 Task: Create a section Epic Excursion and in the section, add a milestone Data Modelling in the project ArcticForge
Action: Mouse moved to (58, 277)
Screenshot: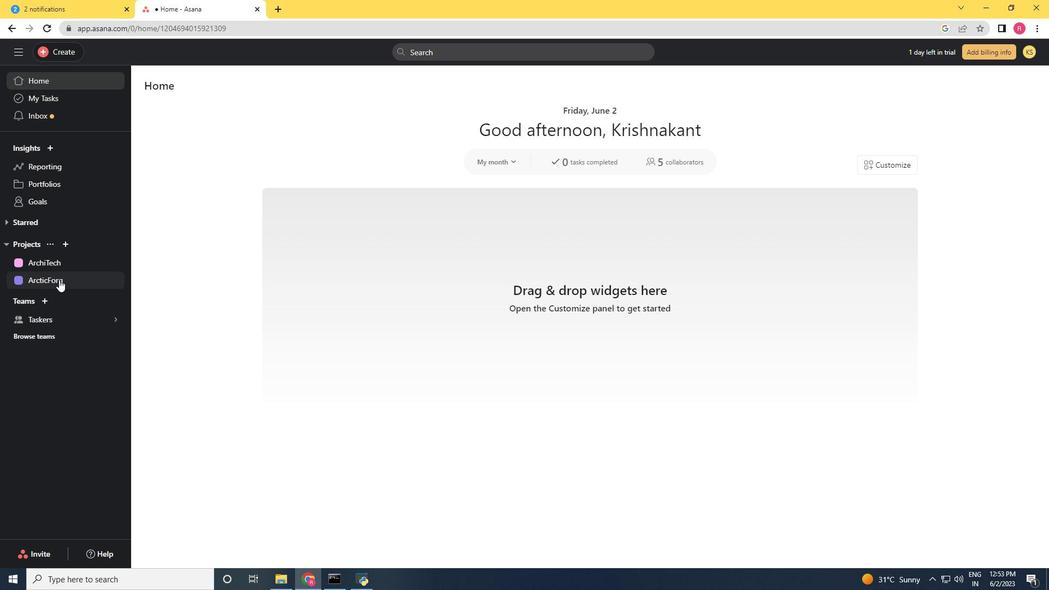 
Action: Mouse pressed left at (58, 277)
Screenshot: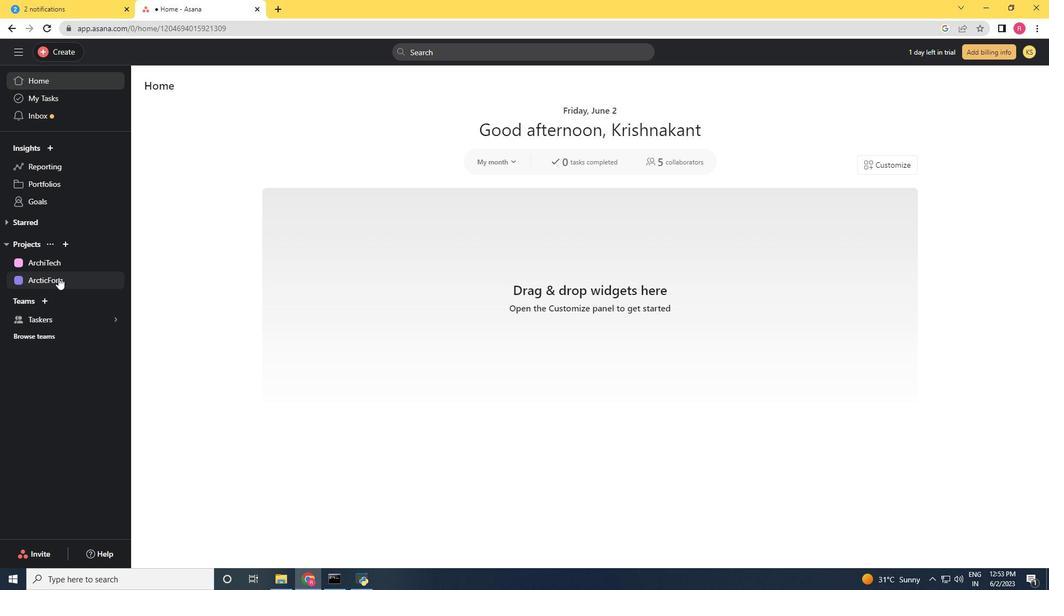 
Action: Mouse moved to (235, 439)
Screenshot: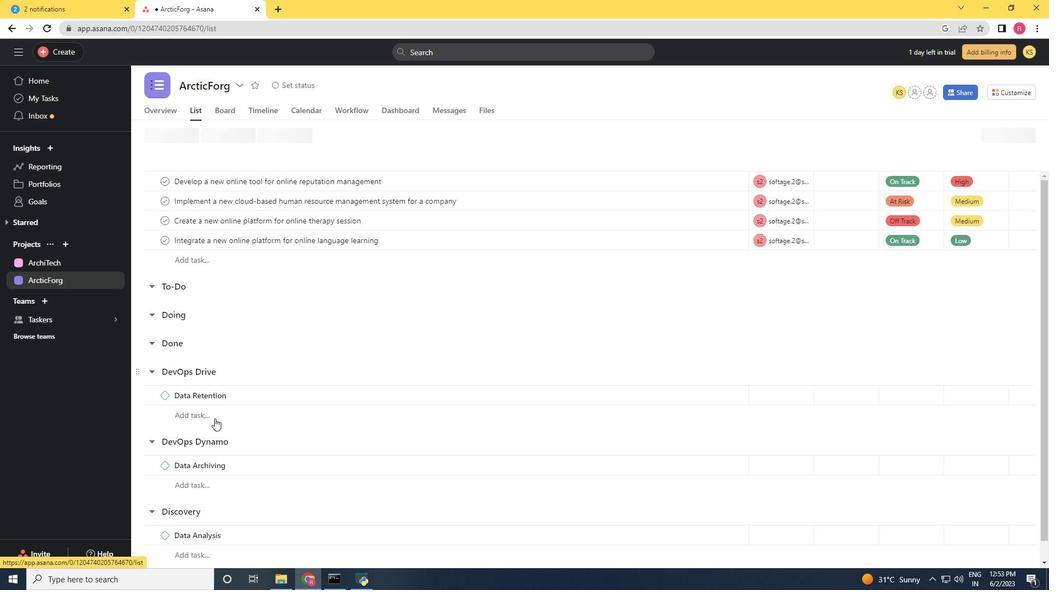 
Action: Mouse scrolled (235, 439) with delta (0, 0)
Screenshot: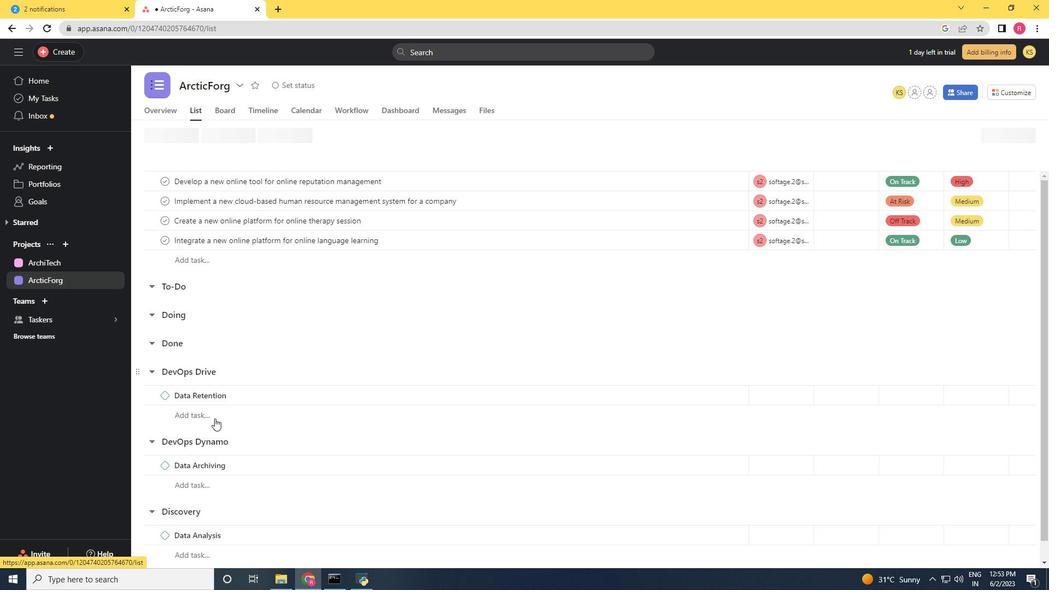 
Action: Mouse moved to (237, 440)
Screenshot: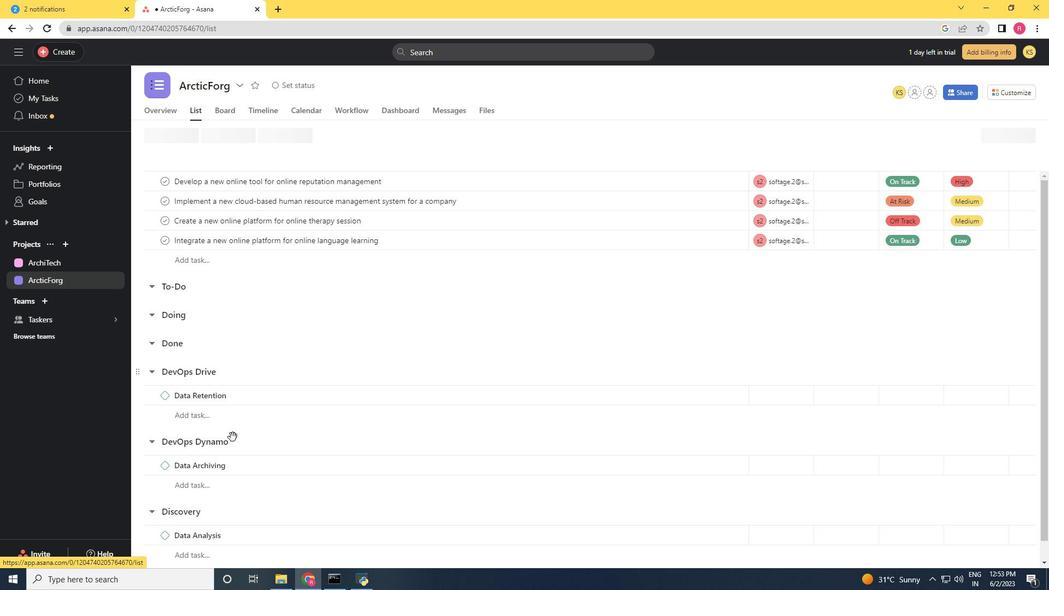 
Action: Mouse scrolled (237, 440) with delta (0, 0)
Screenshot: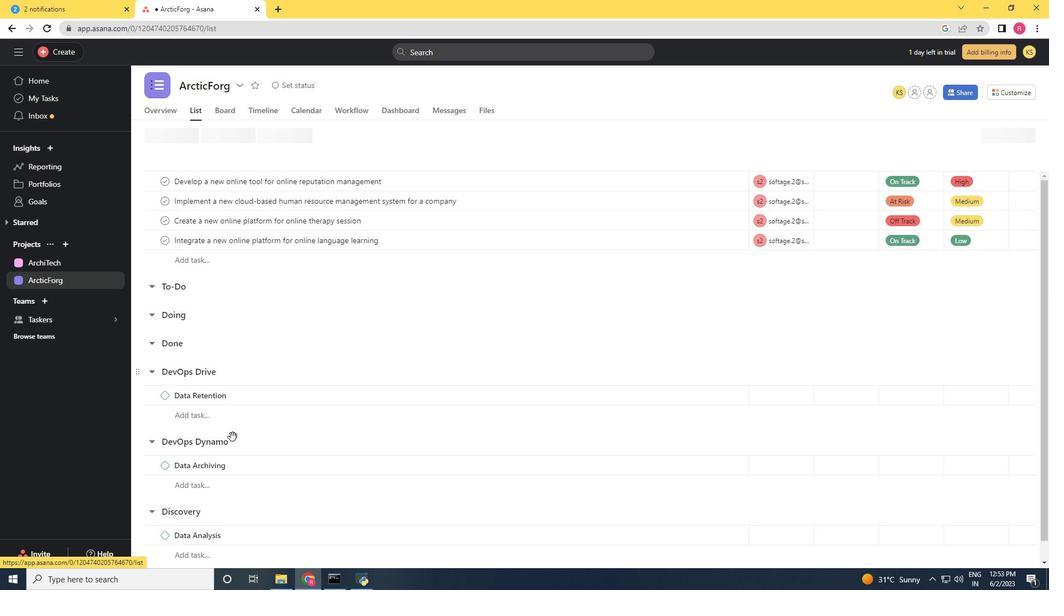 
Action: Mouse scrolled (237, 440) with delta (0, 0)
Screenshot: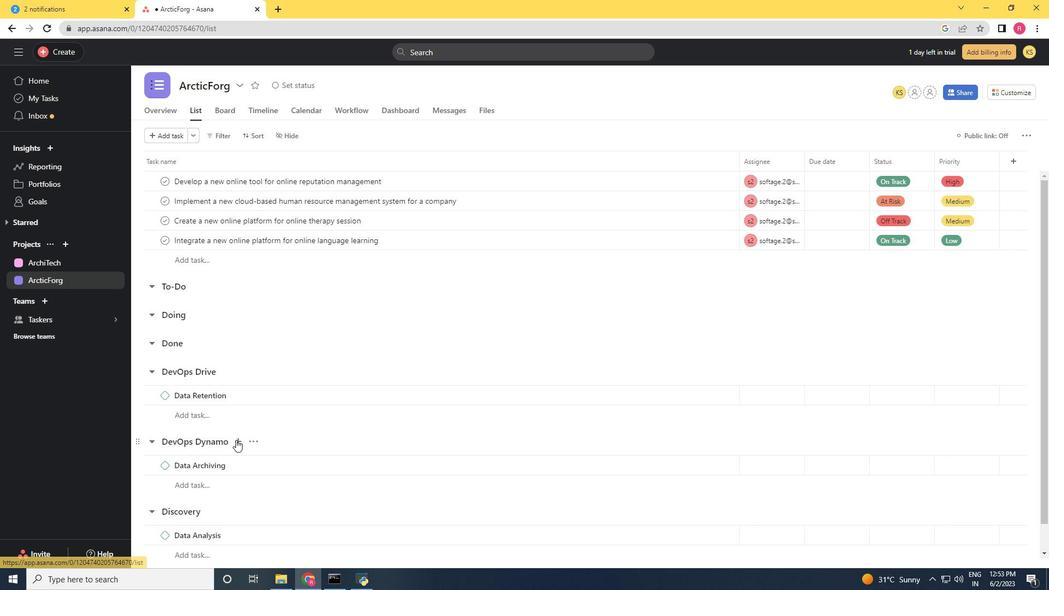 
Action: Mouse moved to (241, 444)
Screenshot: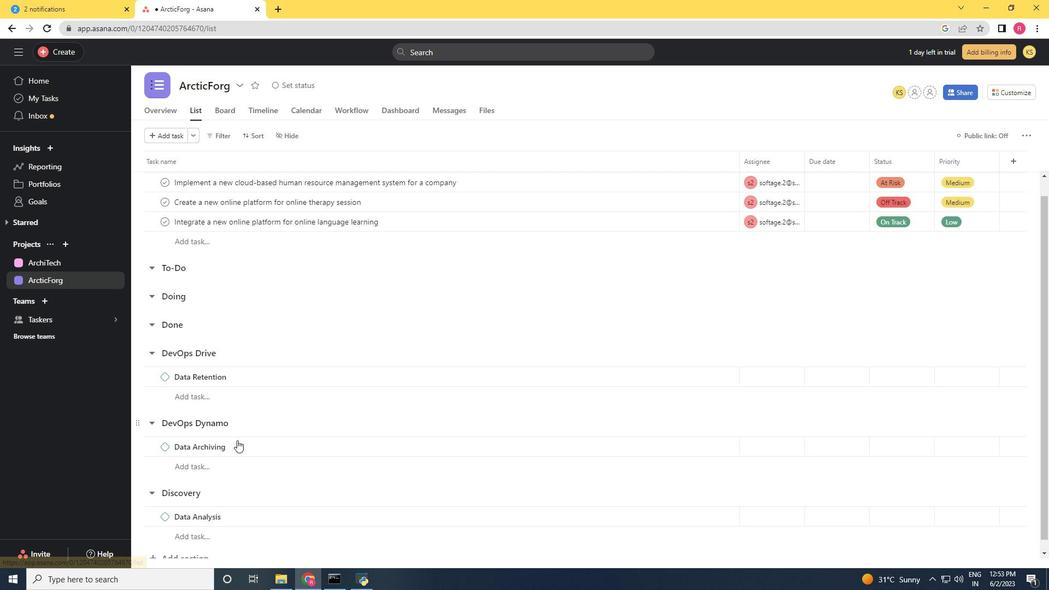 
Action: Mouse scrolled (241, 443) with delta (0, 0)
Screenshot: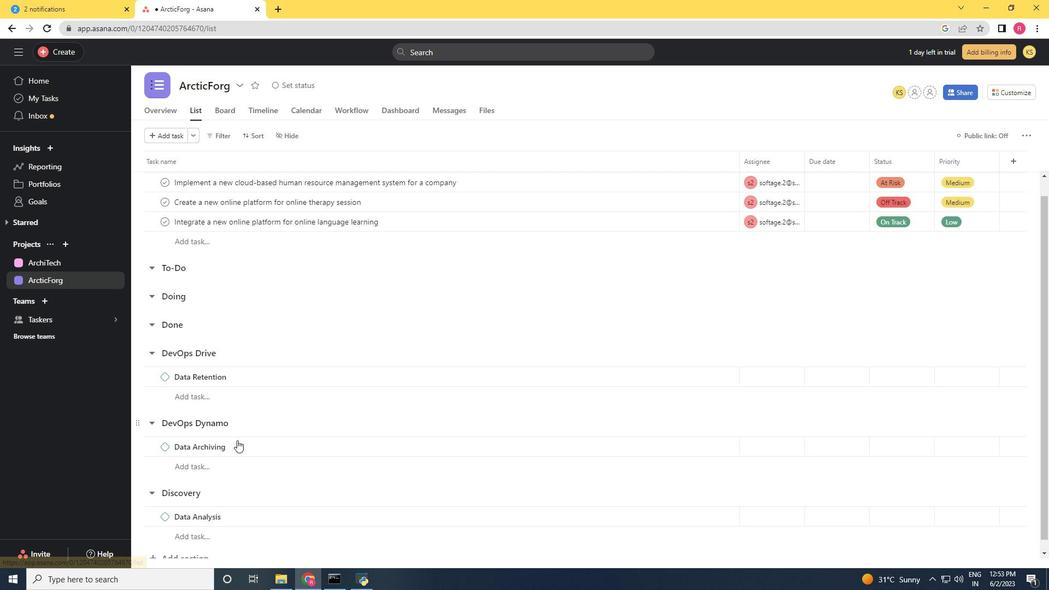 
Action: Mouse moved to (184, 553)
Screenshot: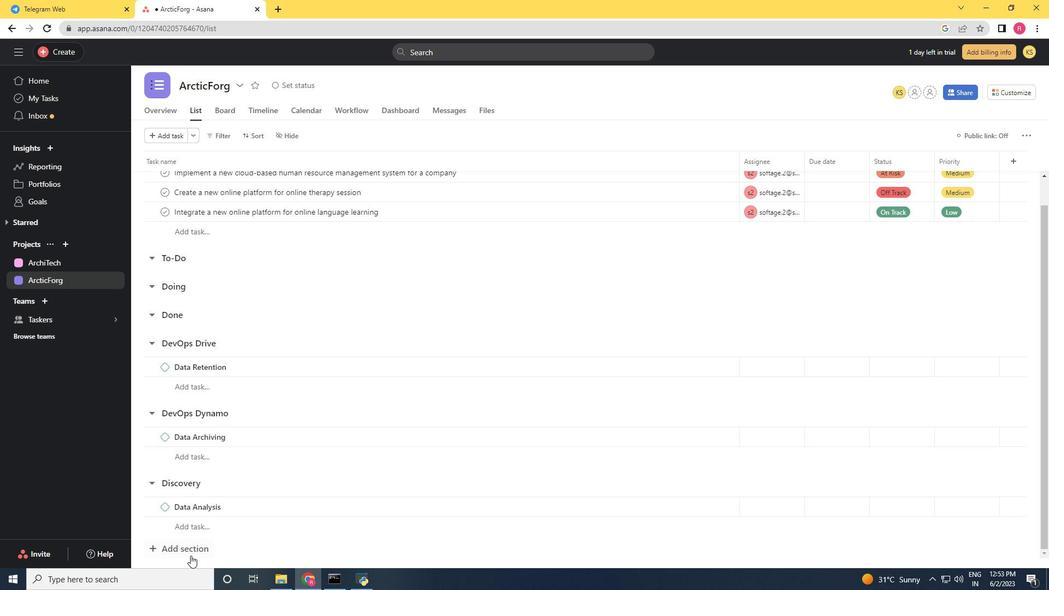 
Action: Mouse pressed left at (184, 553)
Screenshot: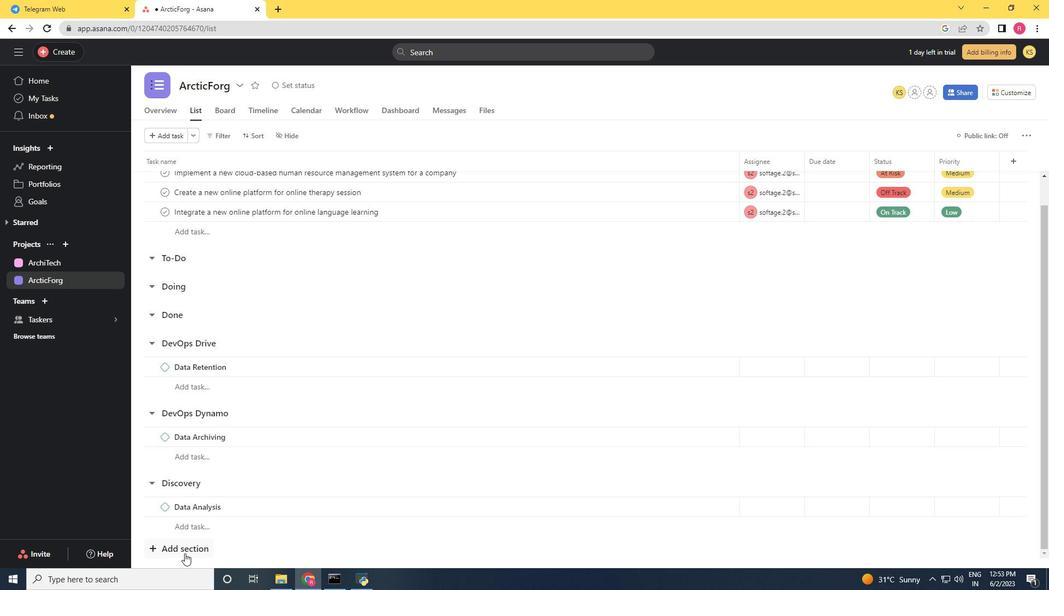 
Action: Mouse moved to (198, 546)
Screenshot: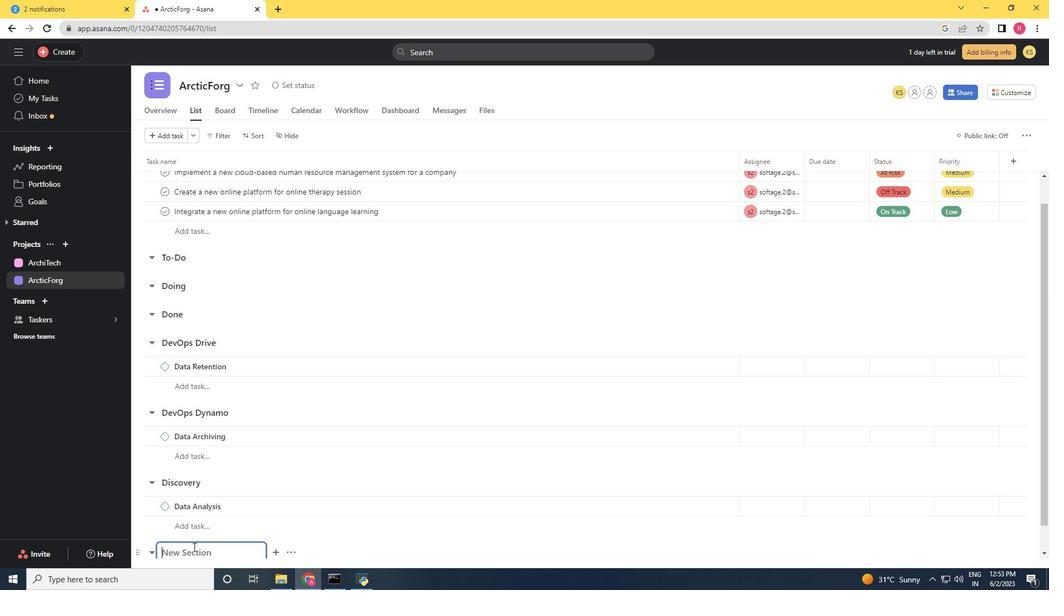 
Action: Mouse scrolled (198, 545) with delta (0, 0)
Screenshot: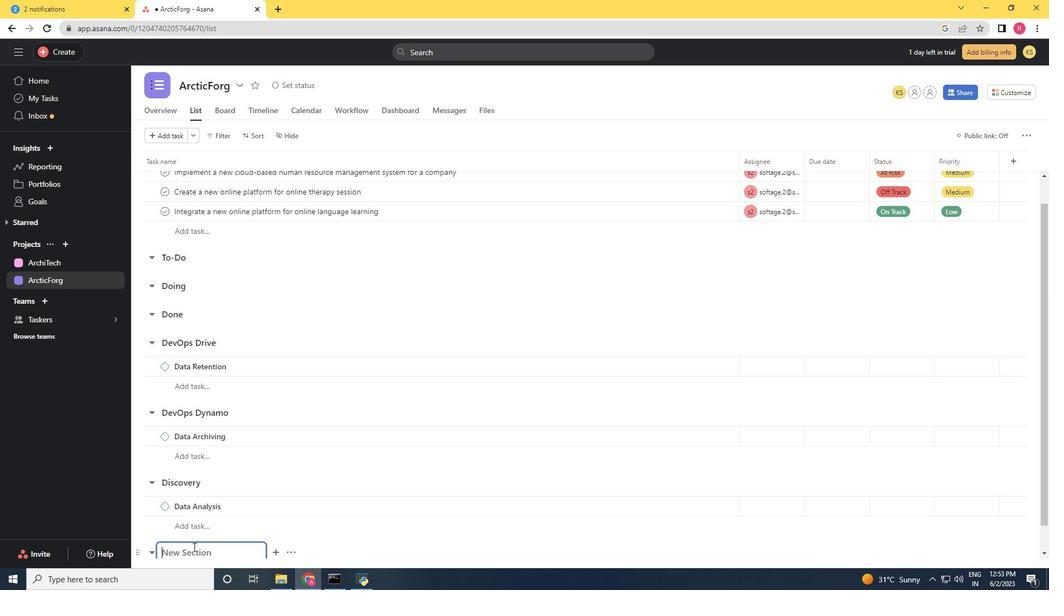 
Action: Mouse moved to (200, 547)
Screenshot: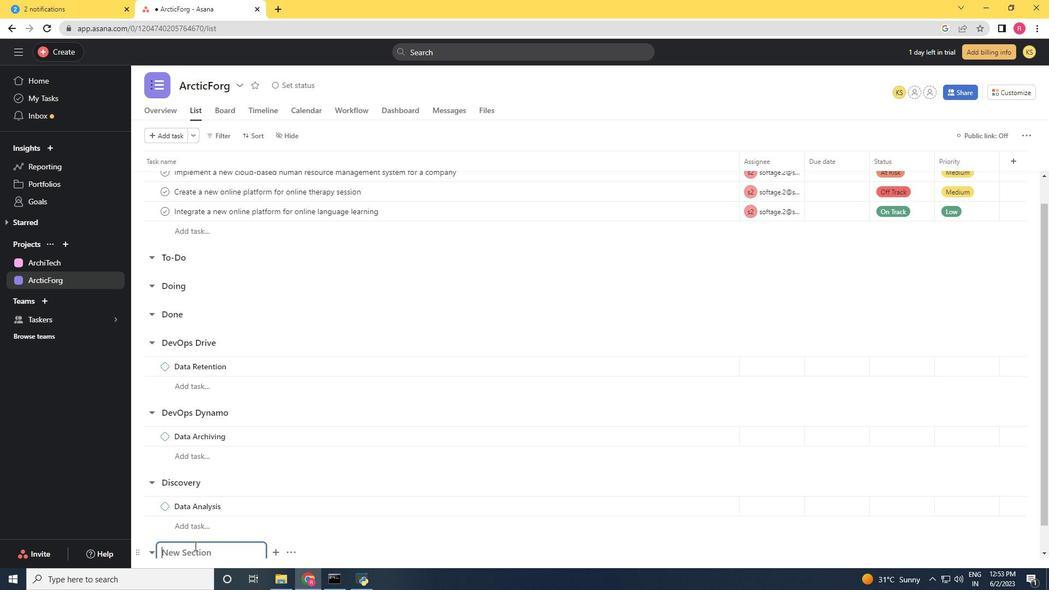 
Action: Mouse scrolled (200, 546) with delta (0, 0)
Screenshot: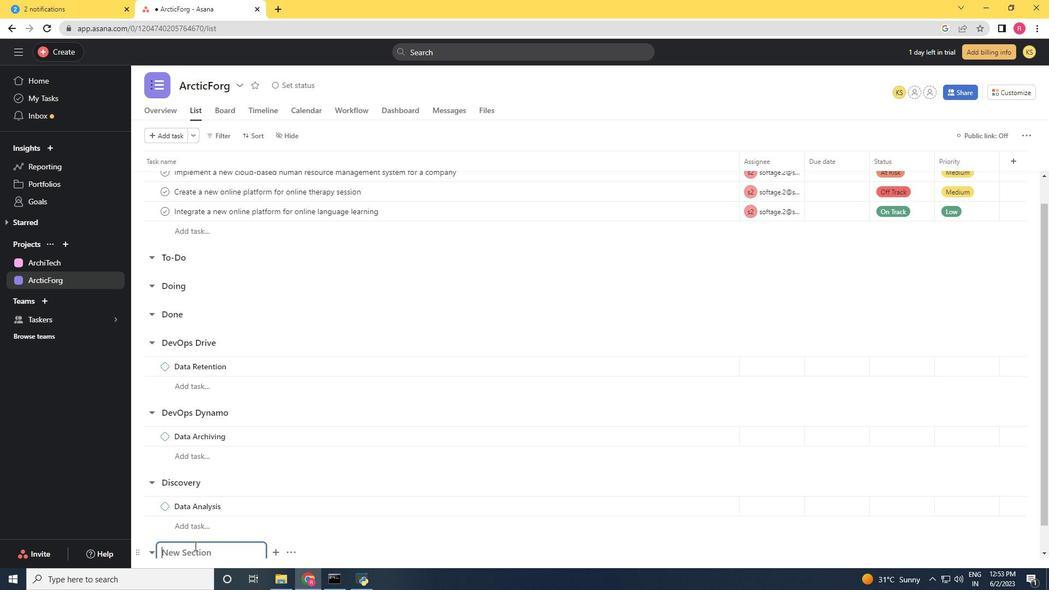 
Action: Mouse scrolled (200, 546) with delta (0, 0)
Screenshot: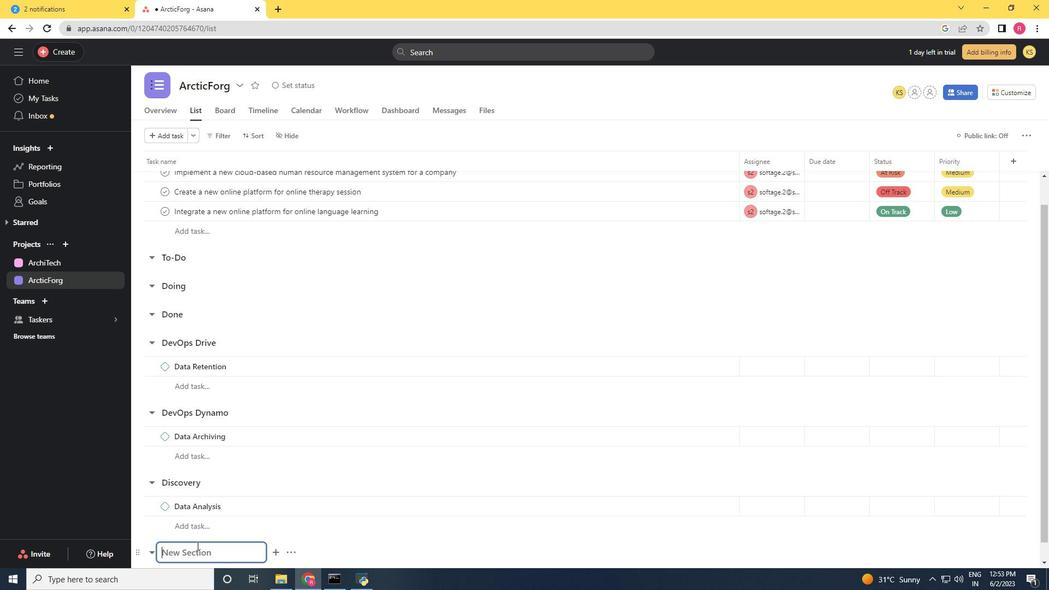 
Action: Mouse moved to (381, 492)
Screenshot: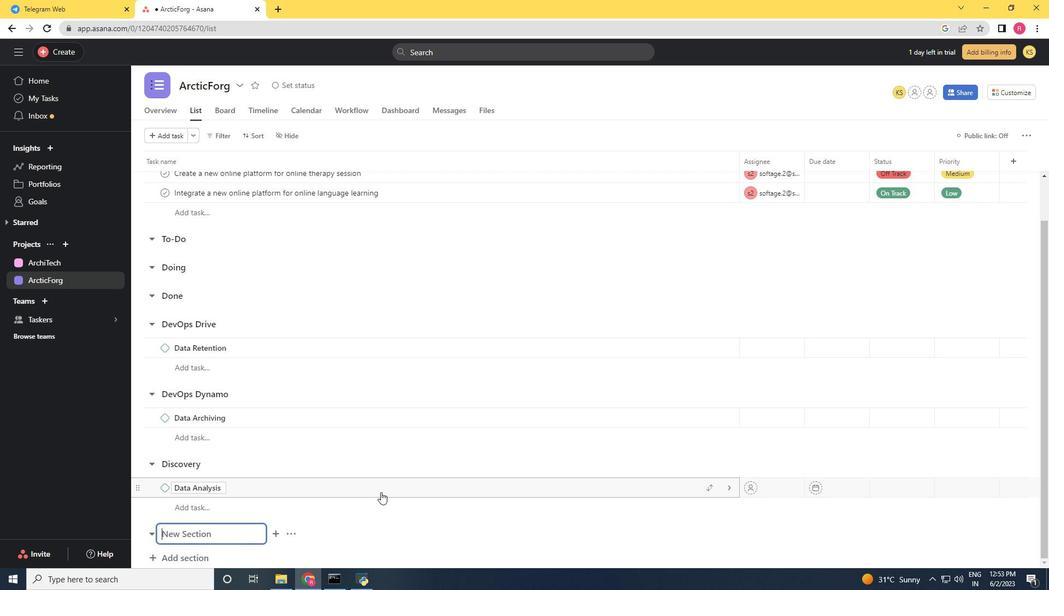 
Action: Key pressed <Key.shift>Epic<Key.space><Key.shift><Key.shift><Key.shift><Key.shift>Excursin<Key.space><Key.backspace><Key.backspace><Key.backspace><Key.backspace><Key.backspace><Key.backspace>ursion<Key.enter><Key.shift><Key.shift>Data<Key.space><Key.shift><Key.shift><Key.shift><Key.shift><Key.shift><Key.shift><Key.shift><Key.shift><Key.shift><Key.shift><Key.shift><Key.shift><Key.shift><Key.shift><Key.shift>Modl<Key.backspace>elling
Screenshot: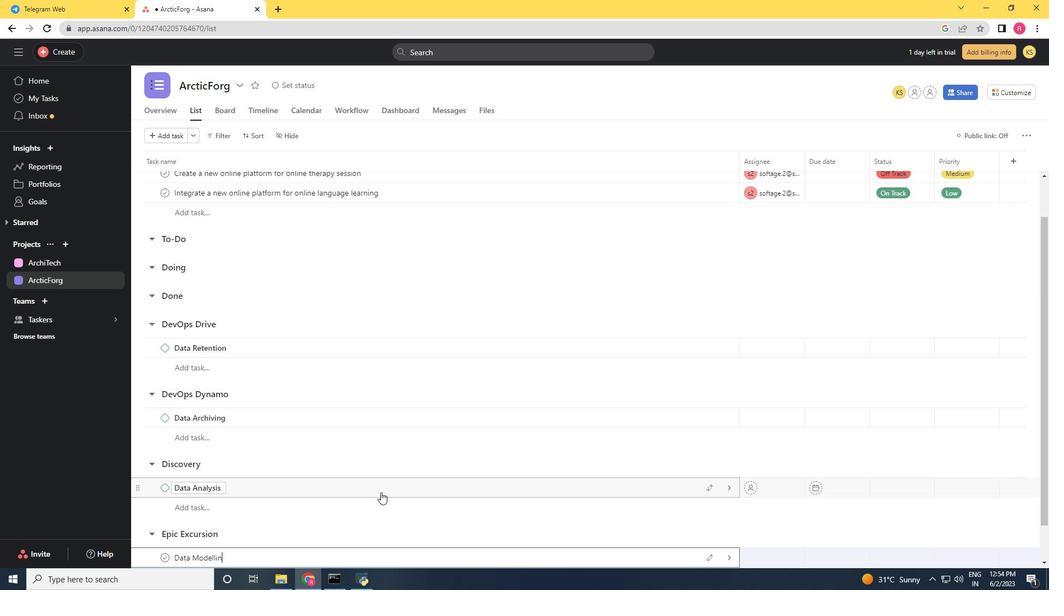 
Action: Mouse moved to (345, 531)
Screenshot: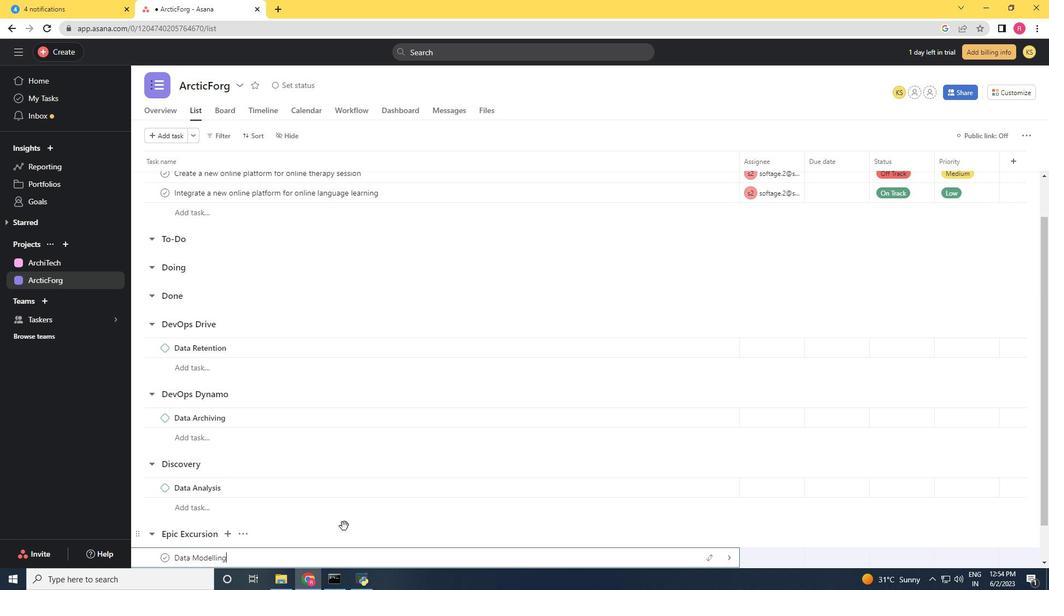 
Action: Mouse scrolled (345, 530) with delta (0, 0)
Screenshot: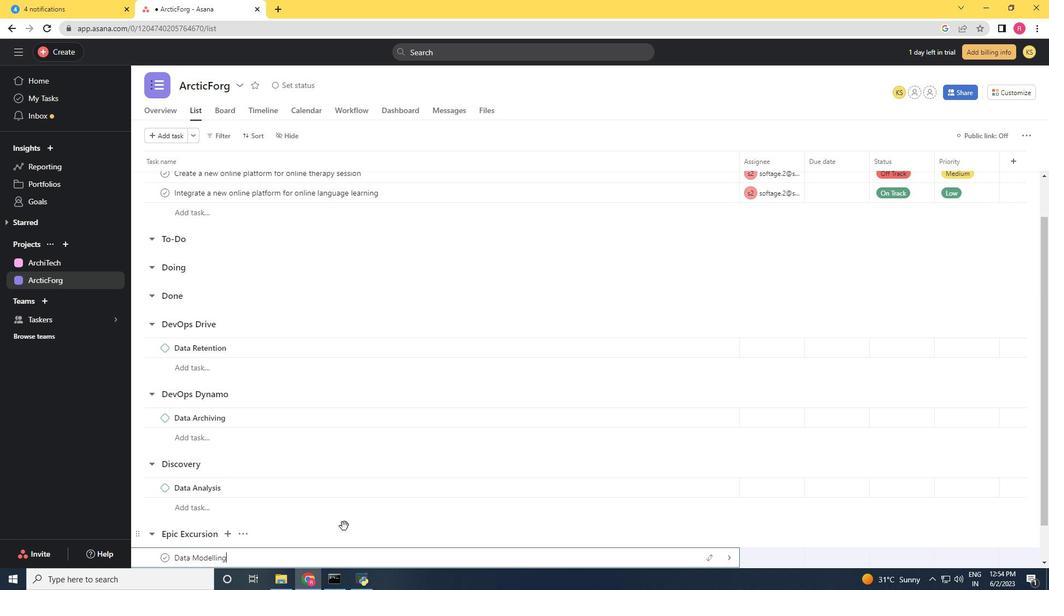 
Action: Mouse scrolled (345, 530) with delta (0, 0)
Screenshot: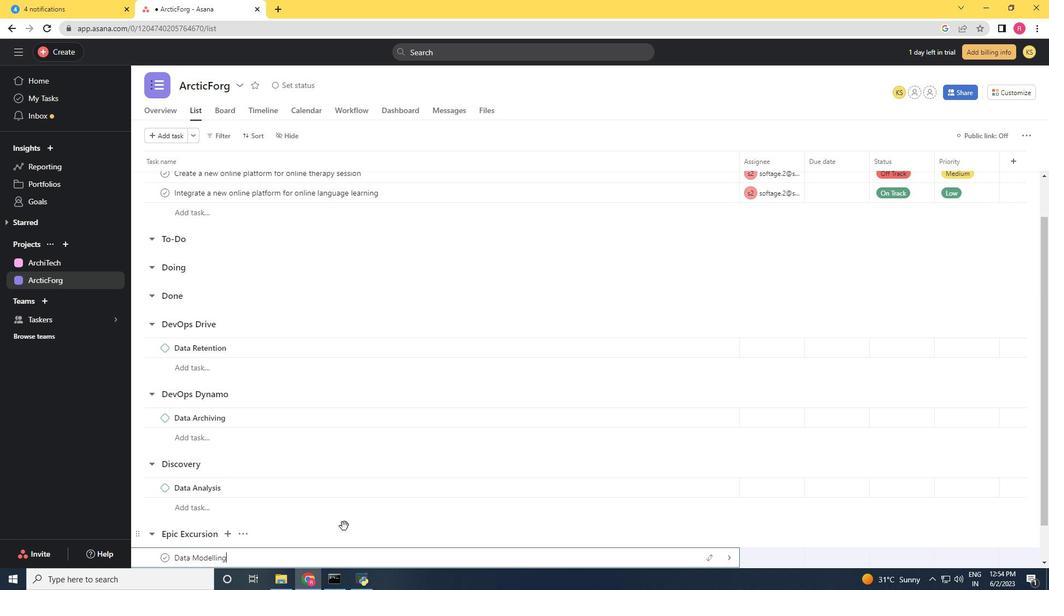 
Action: Mouse moved to (346, 531)
Screenshot: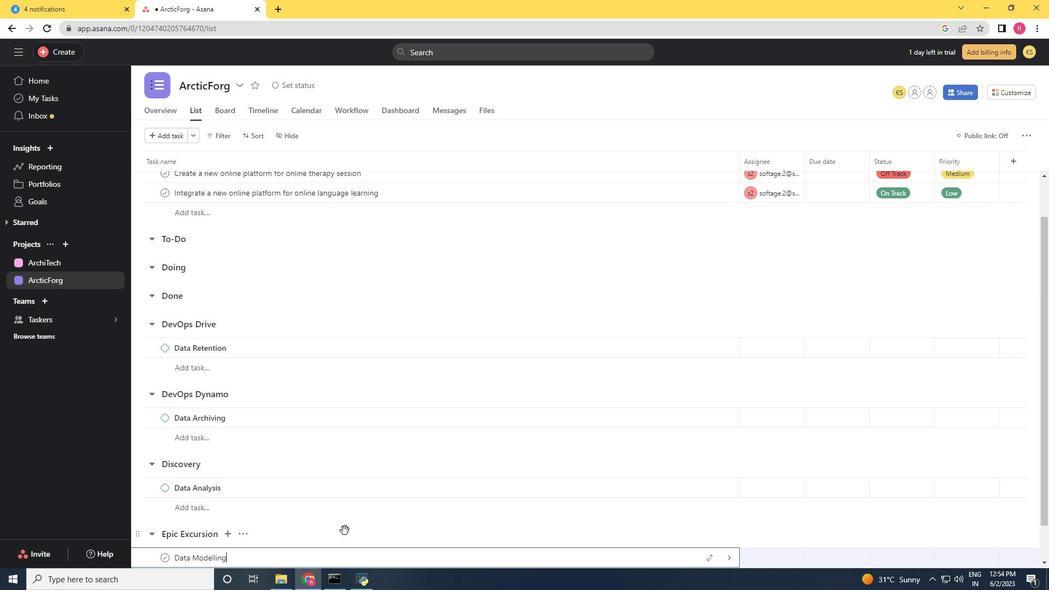 
Action: Mouse scrolled (346, 530) with delta (0, 0)
Screenshot: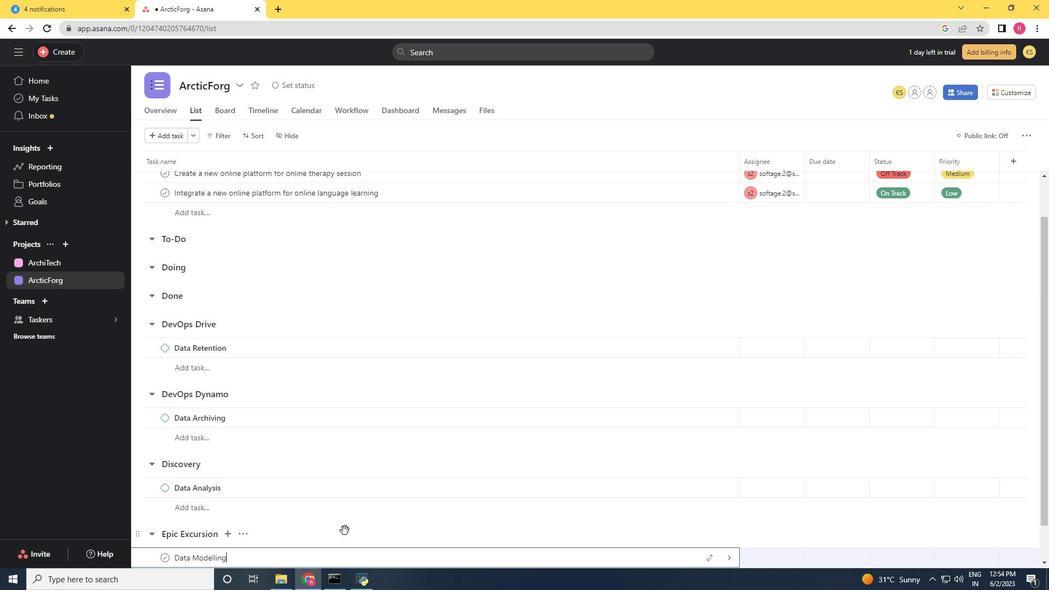 
Action: Mouse moved to (296, 518)
Screenshot: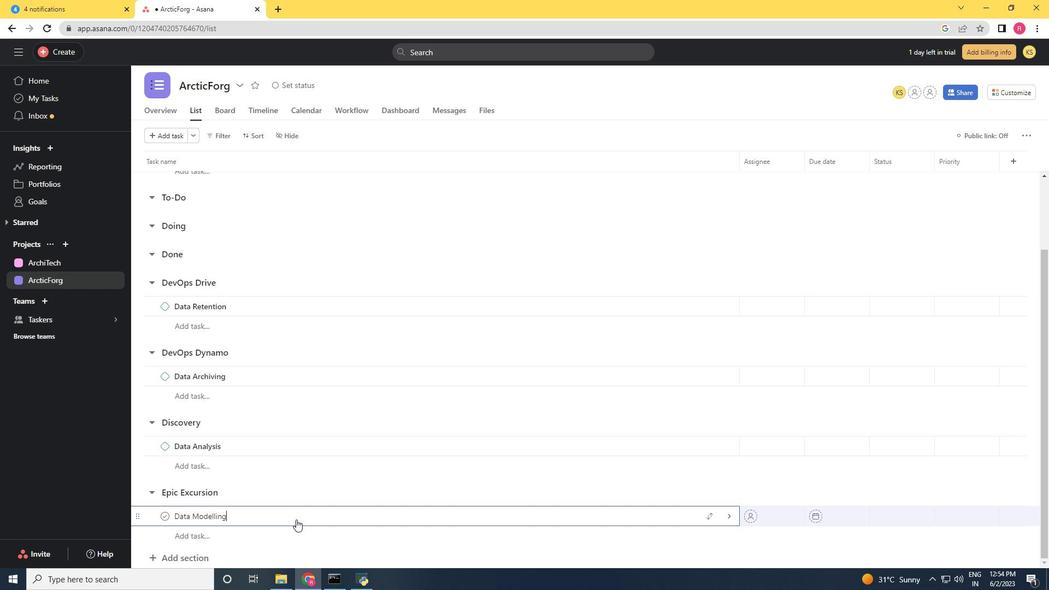 
Action: Mouse pressed right at (296, 518)
Screenshot: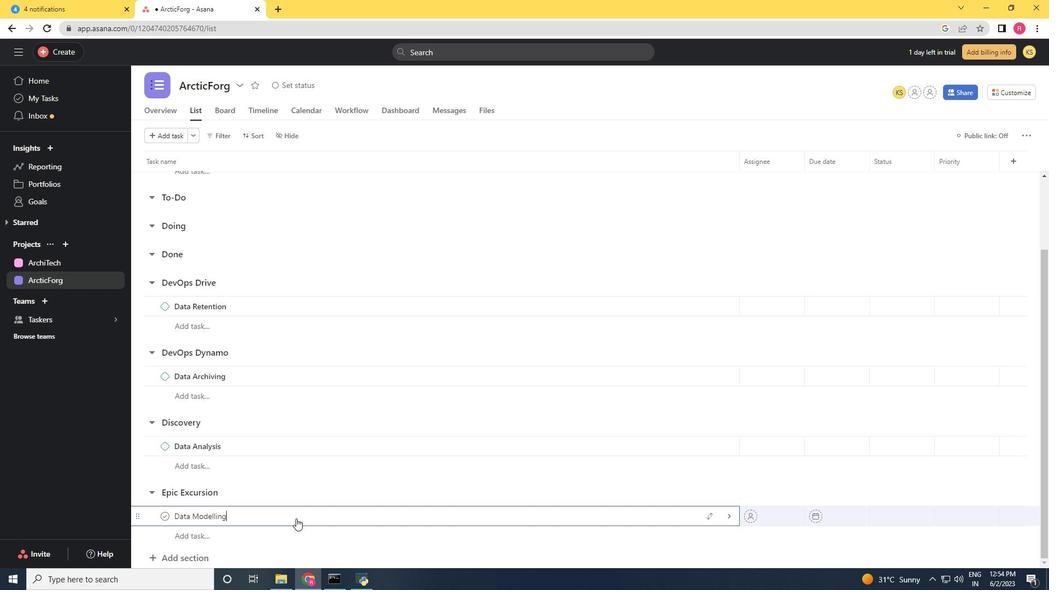 
Action: Mouse moved to (351, 459)
Screenshot: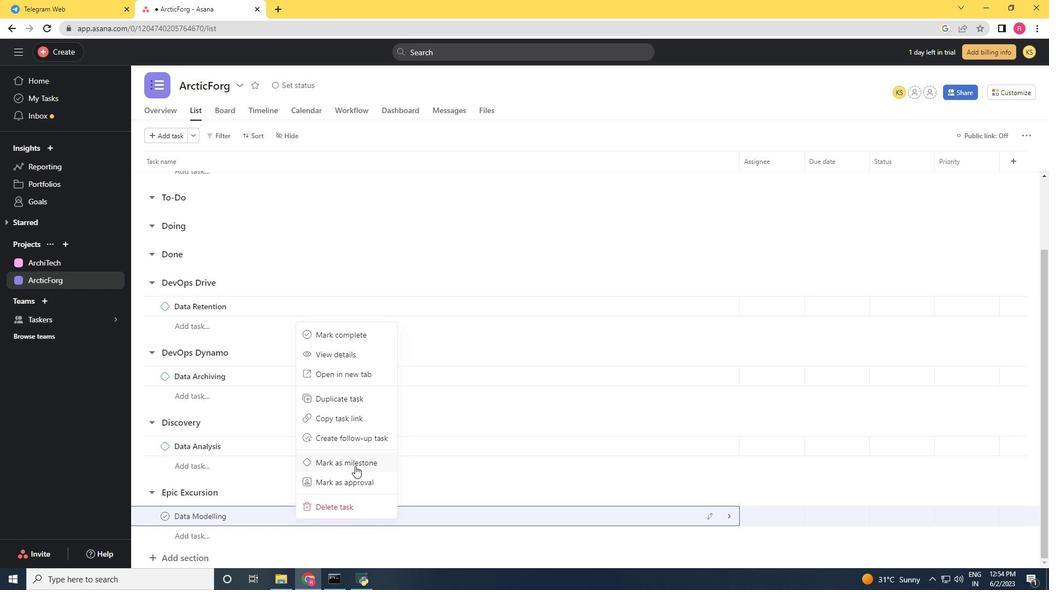 
Action: Mouse pressed left at (351, 459)
Screenshot: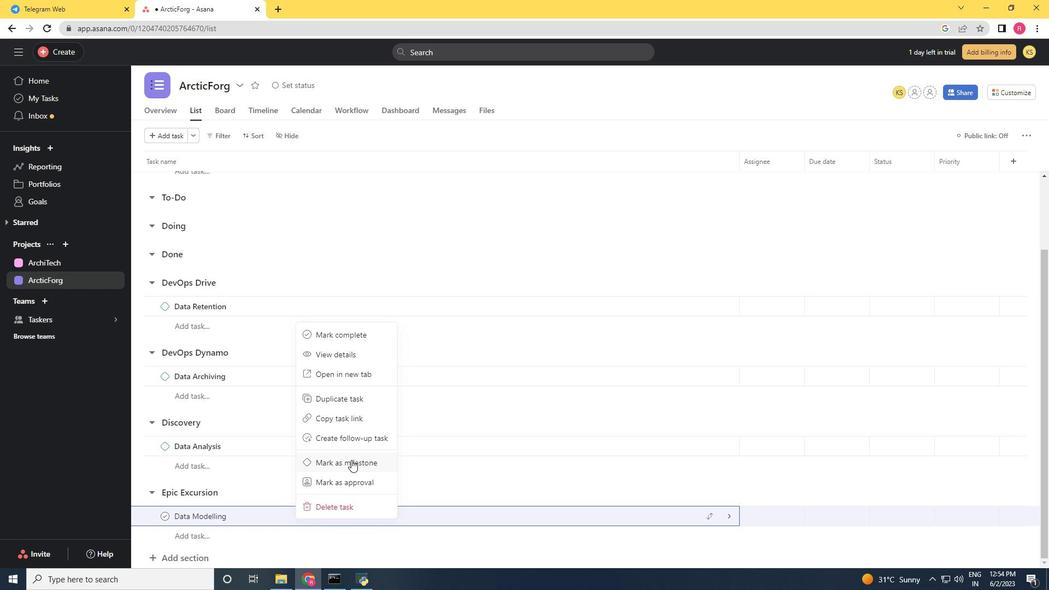 
Action: Mouse moved to (347, 459)
Screenshot: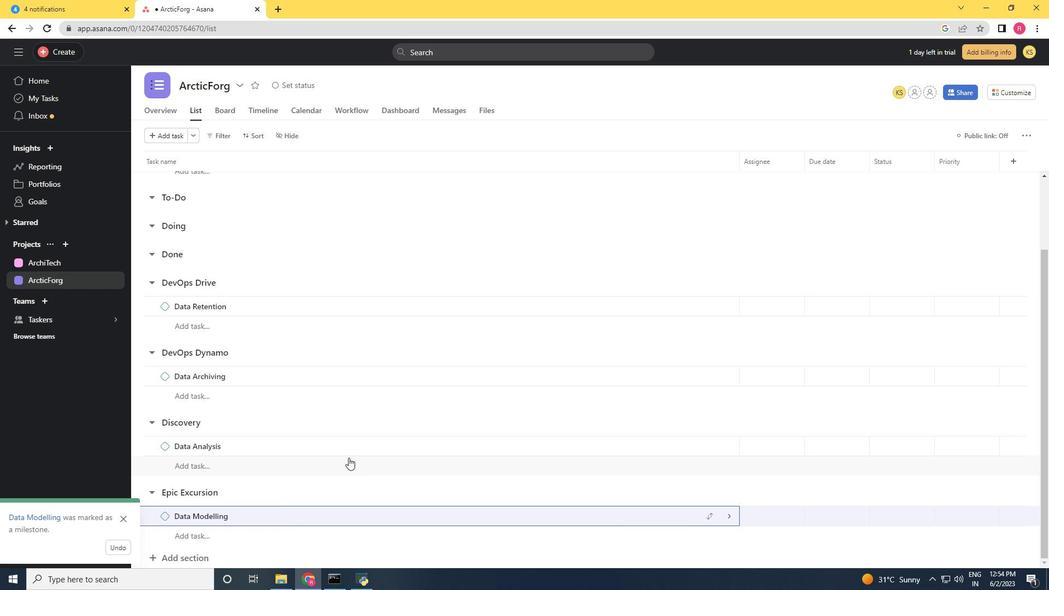 
